 Task: Use relative time in the comments.
Action: Mouse moved to (19, 487)
Screenshot: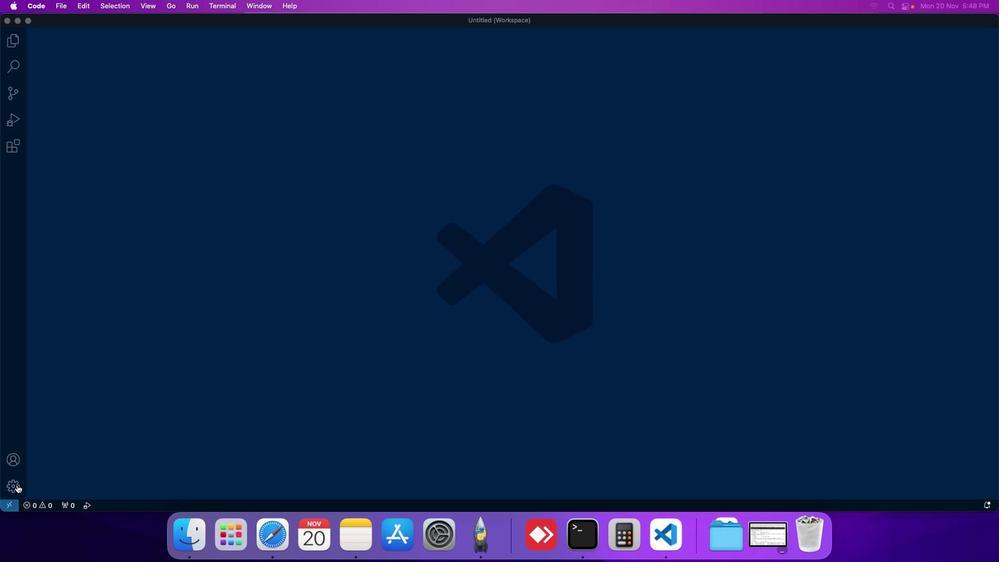 
Action: Mouse pressed left at (19, 487)
Screenshot: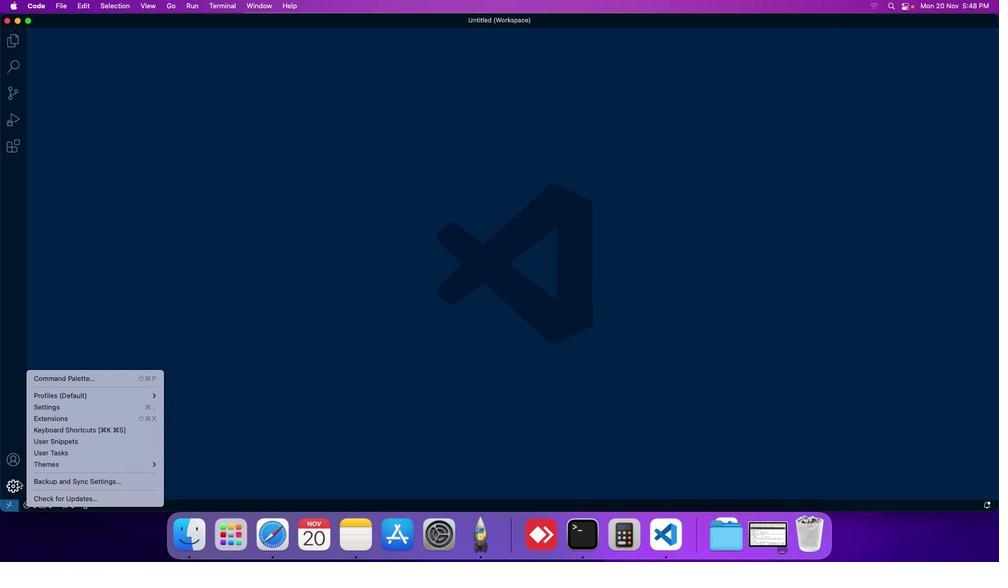 
Action: Mouse moved to (53, 412)
Screenshot: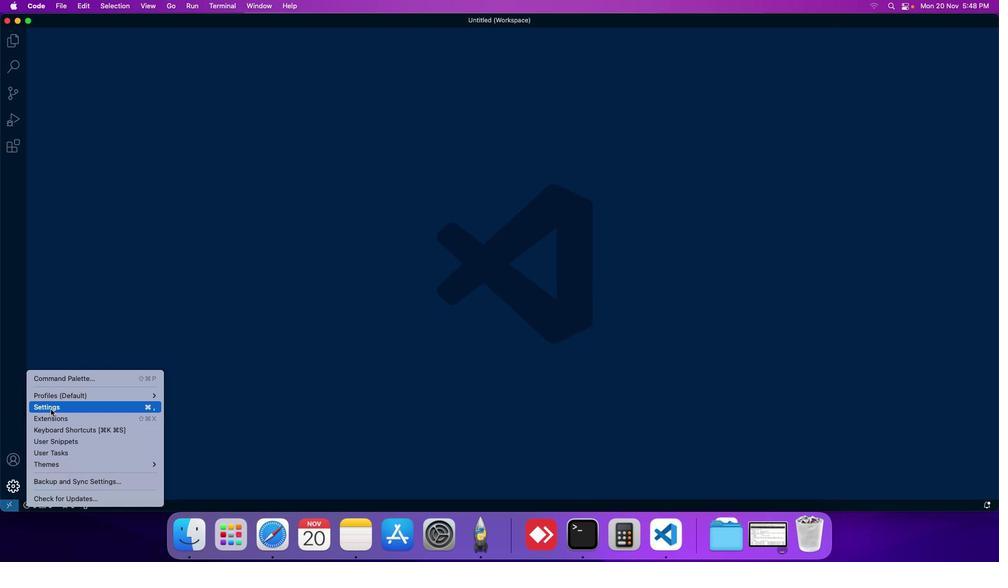 
Action: Mouse pressed left at (53, 412)
Screenshot: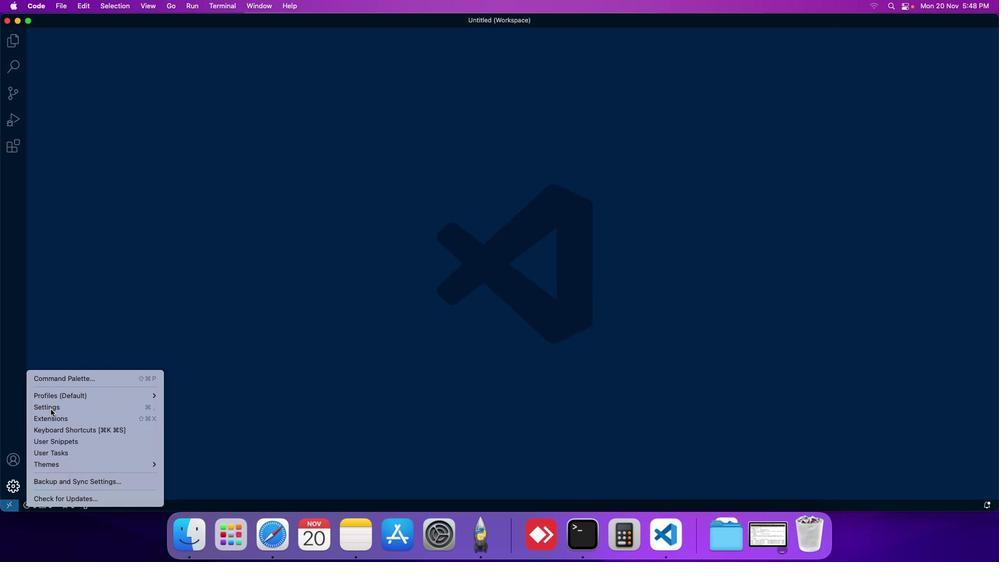 
Action: Mouse moved to (248, 84)
Screenshot: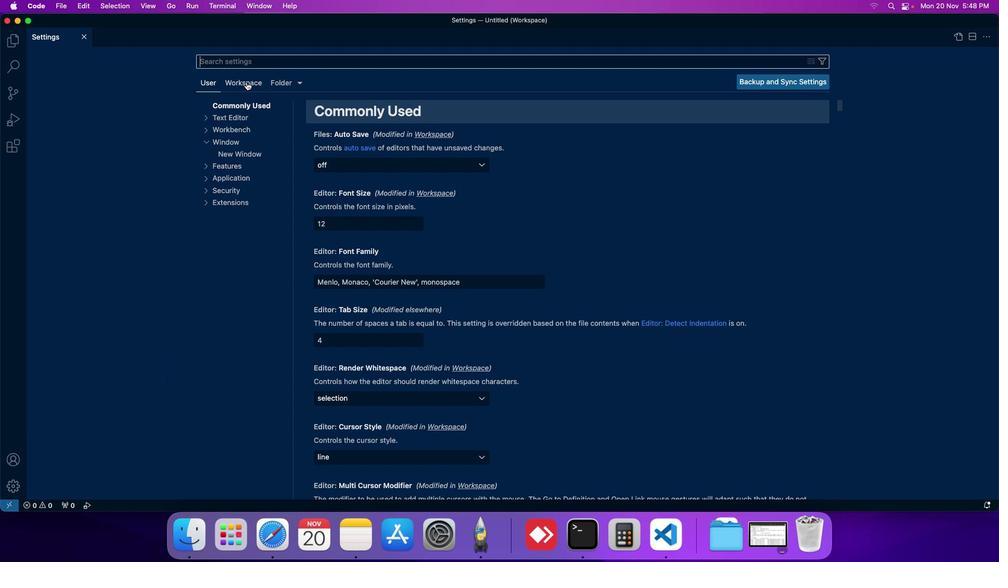 
Action: Mouse pressed left at (248, 84)
Screenshot: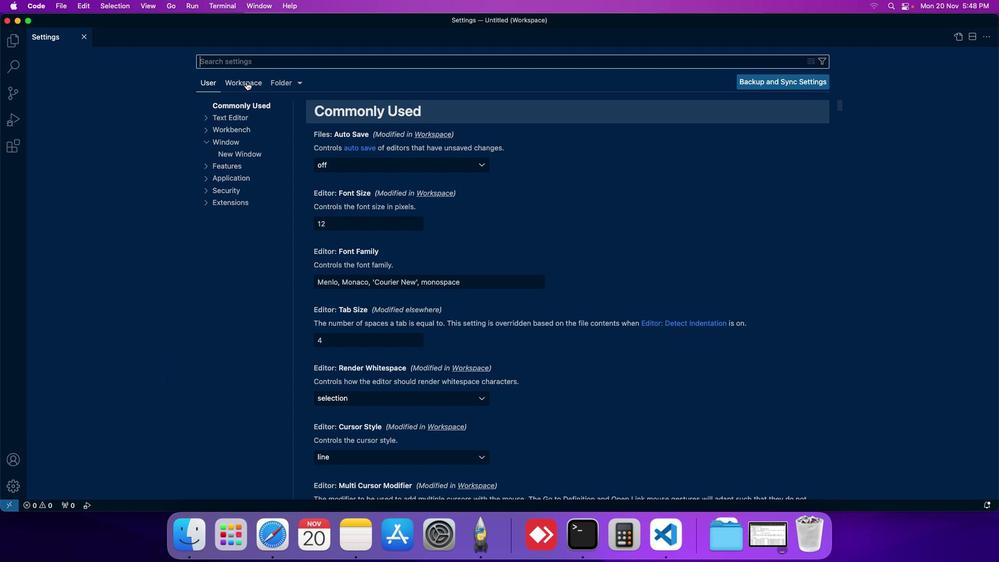 
Action: Mouse moved to (237, 156)
Screenshot: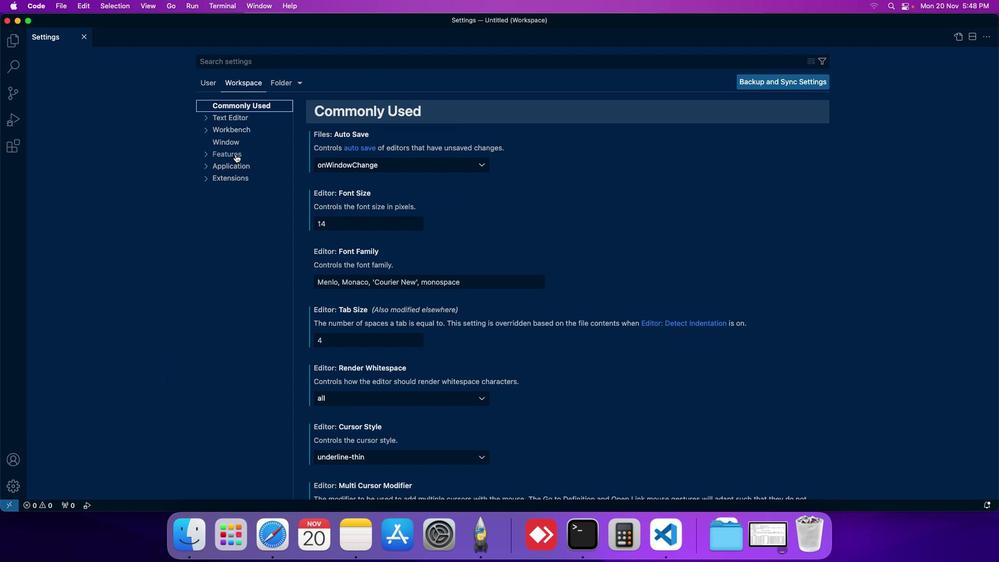 
Action: Mouse pressed left at (237, 156)
Screenshot: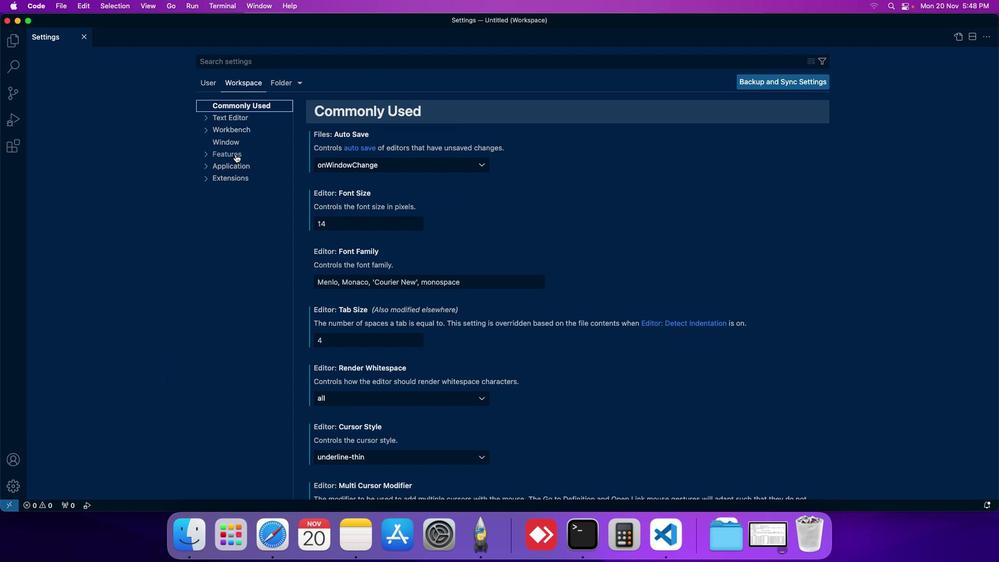 
Action: Mouse moved to (241, 250)
Screenshot: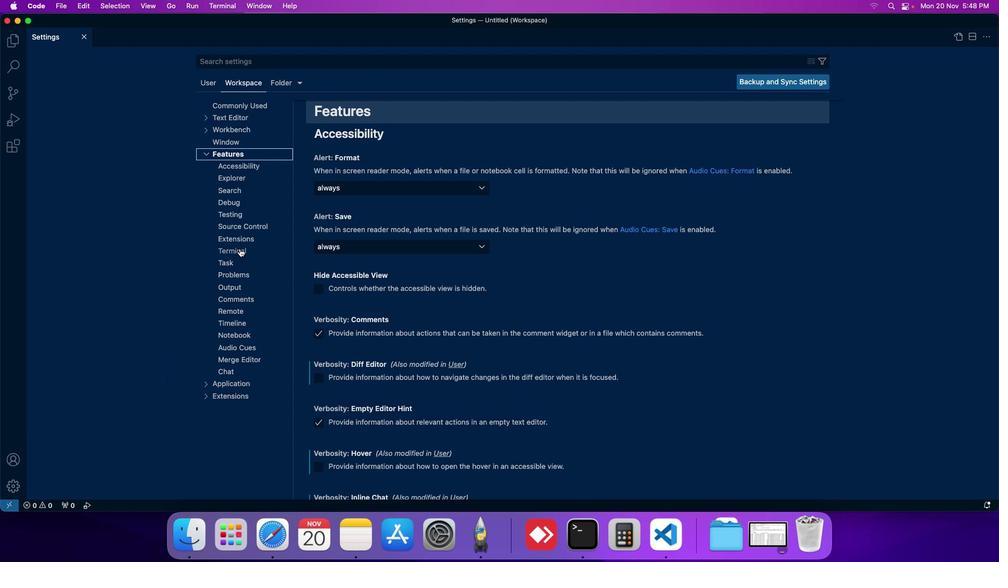 
Action: Mouse pressed left at (241, 250)
Screenshot: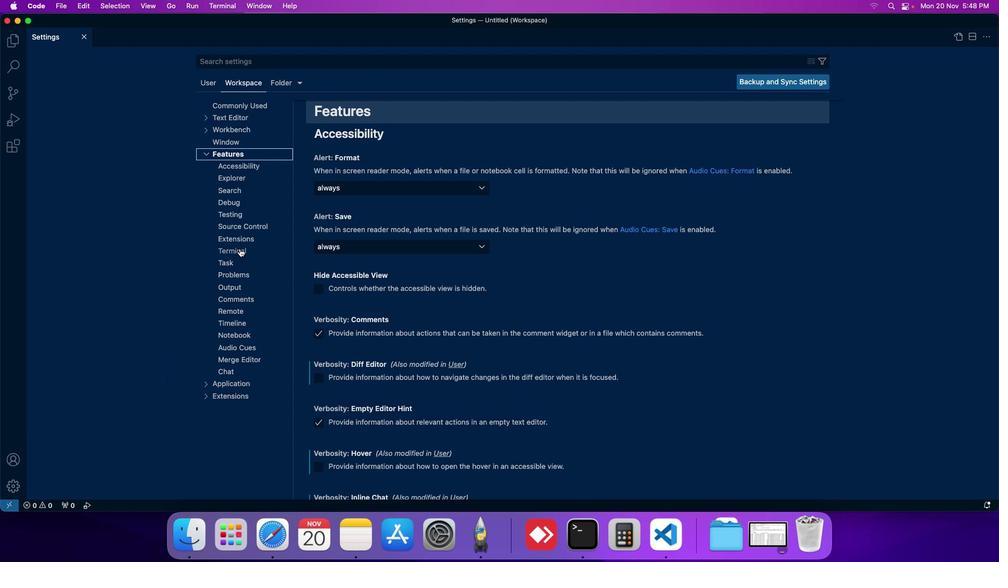 
Action: Mouse moved to (340, 287)
Screenshot: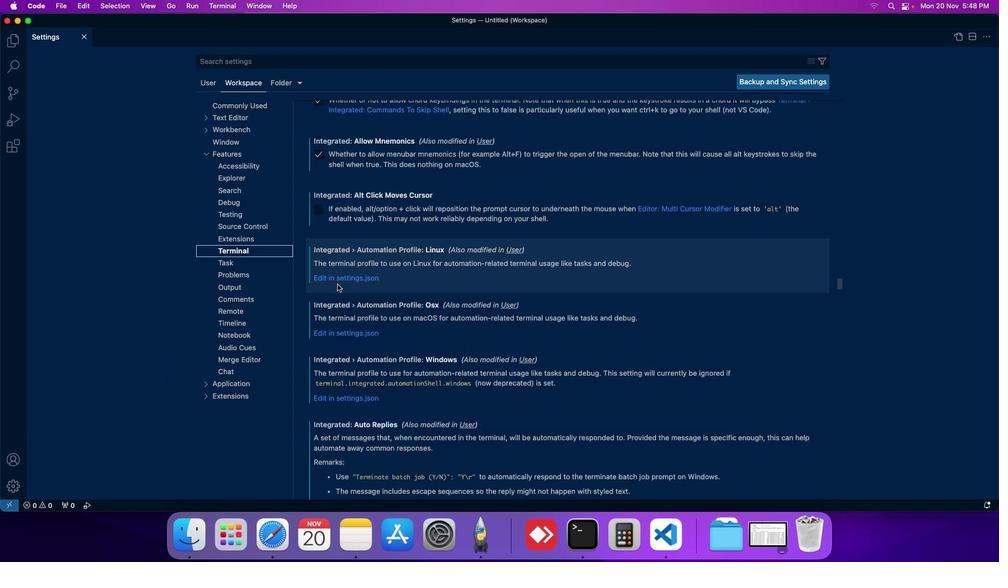 
Action: Mouse scrolled (340, 287) with delta (2, 2)
Screenshot: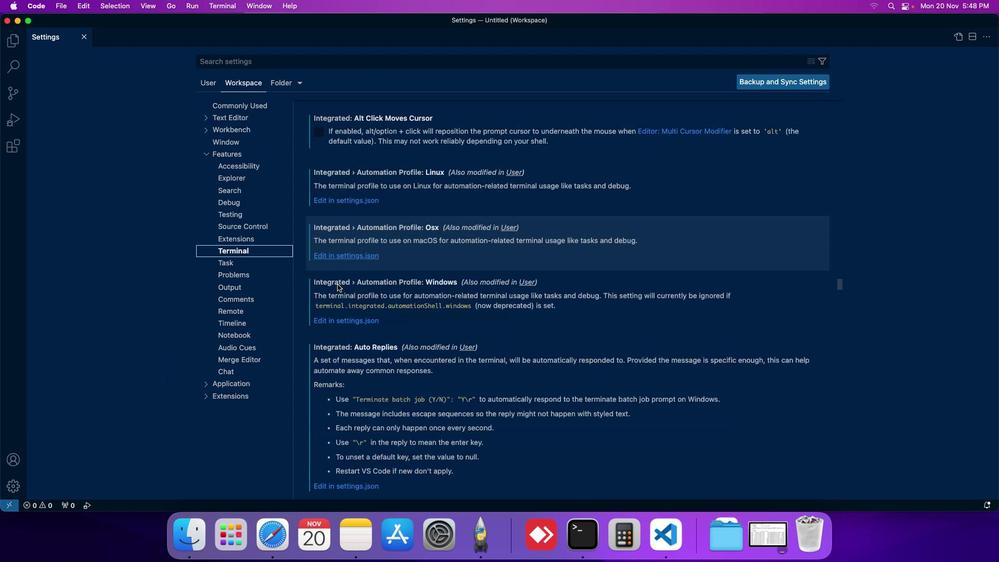 
Action: Mouse scrolled (340, 287) with delta (2, 2)
Screenshot: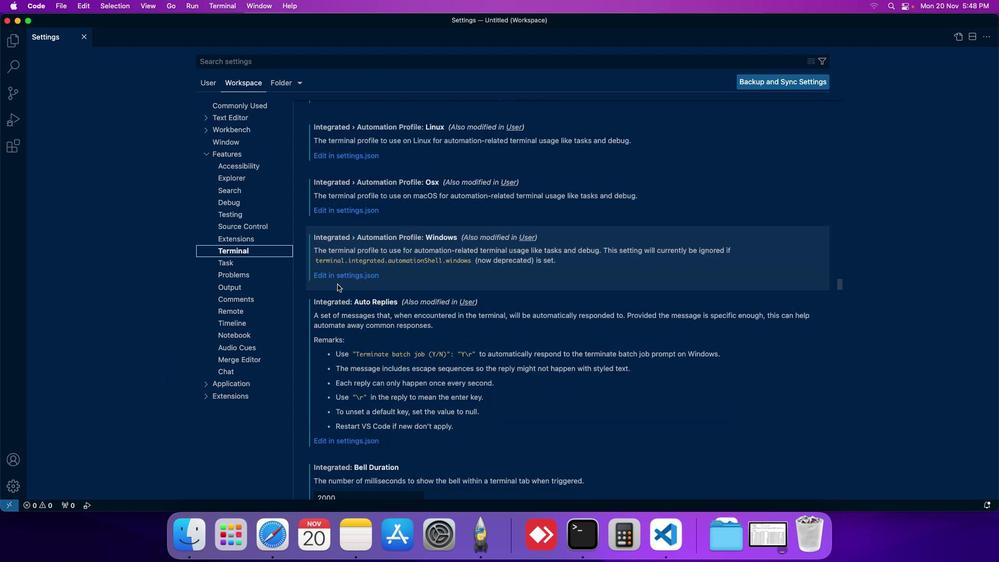 
Action: Mouse scrolled (340, 287) with delta (2, 2)
Screenshot: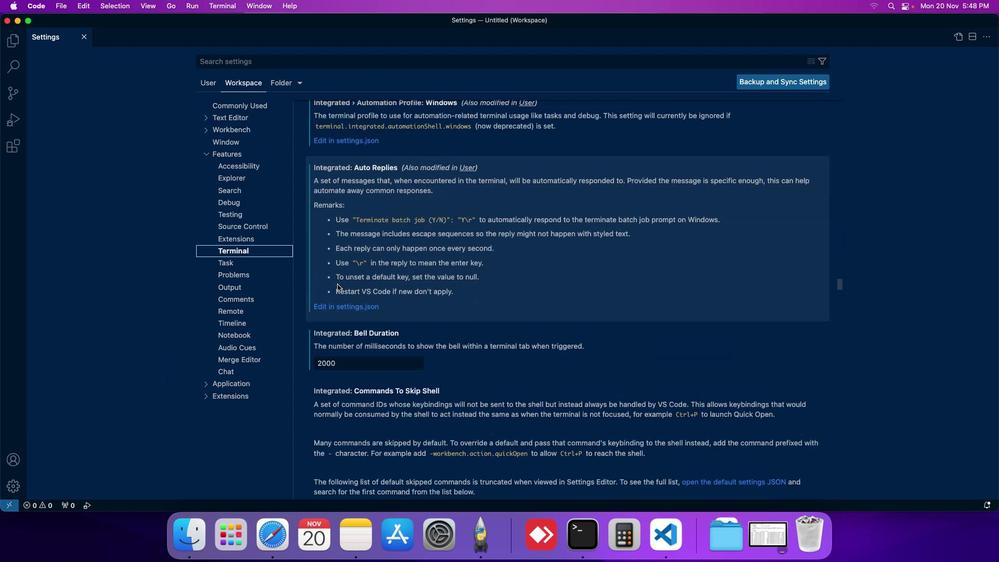 
Action: Mouse moved to (340, 287)
Screenshot: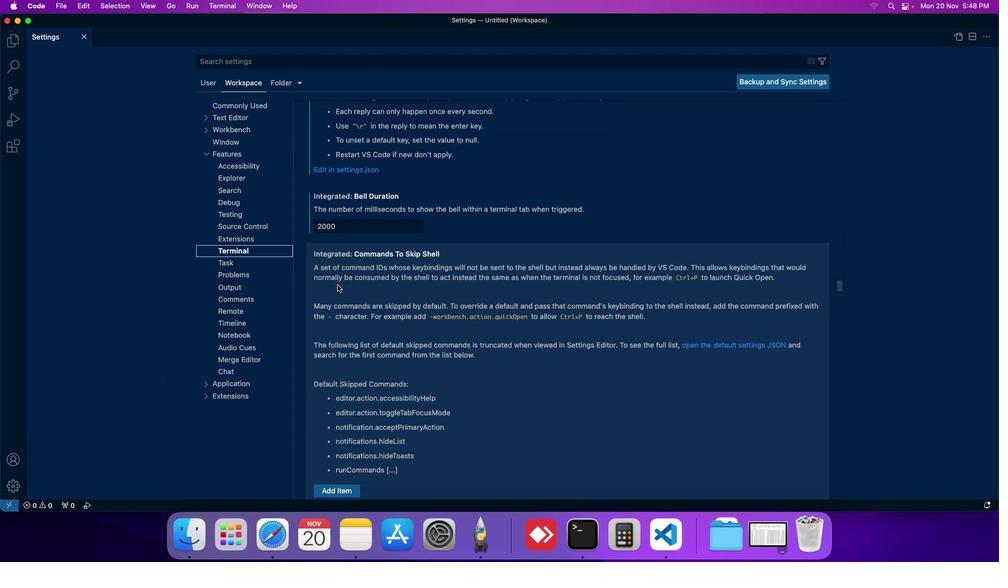 
Action: Mouse scrolled (340, 287) with delta (2, 2)
Screenshot: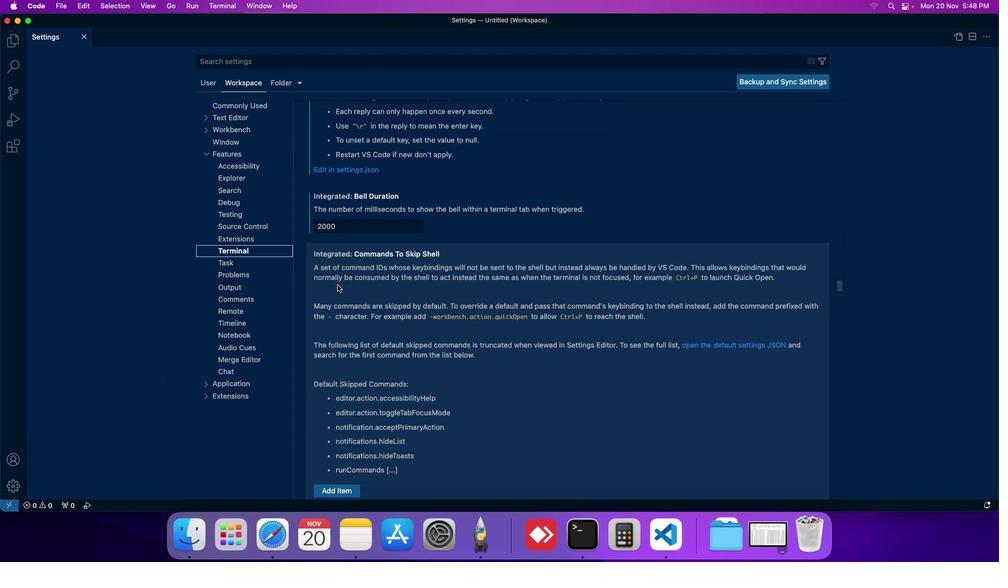 
Action: Mouse moved to (340, 287)
Screenshot: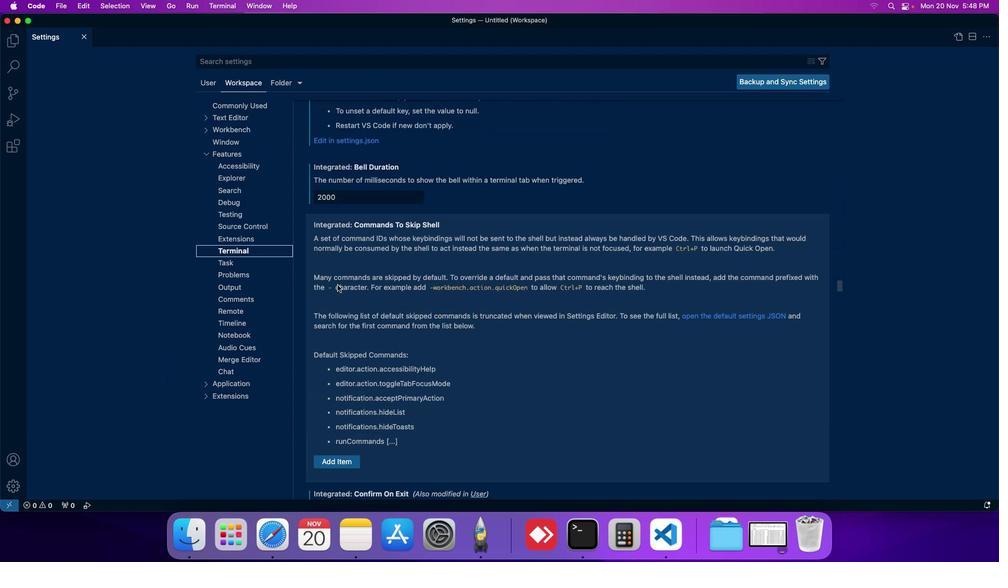 
Action: Mouse scrolled (340, 287) with delta (2, 2)
Screenshot: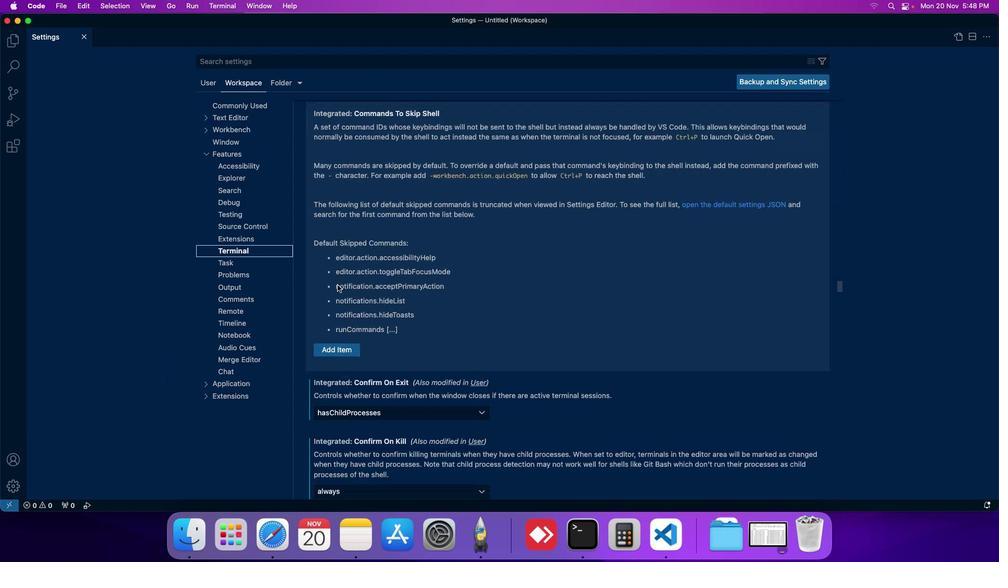 
Action: Mouse scrolled (340, 287) with delta (2, 2)
Screenshot: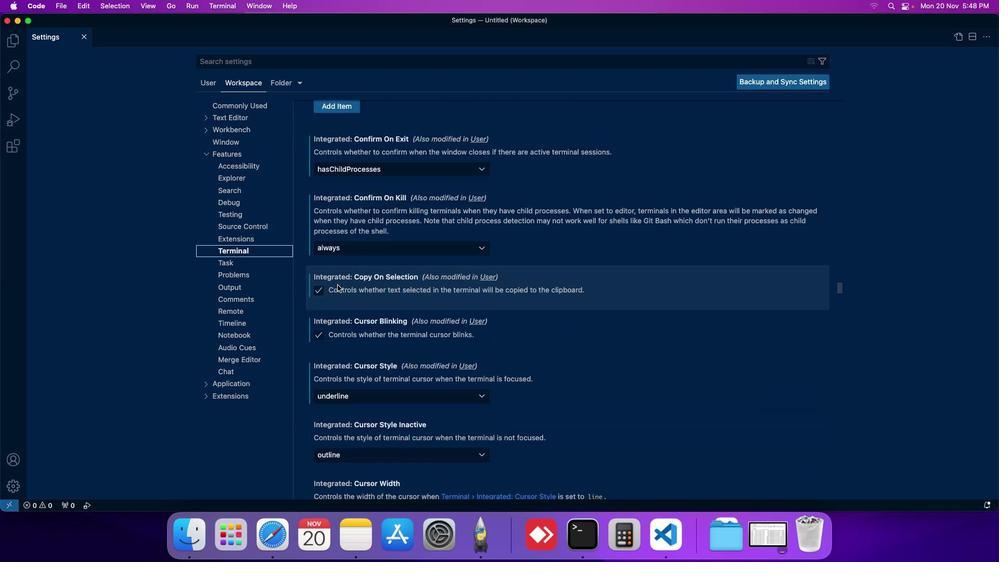 
Action: Mouse scrolled (340, 287) with delta (2, 2)
Screenshot: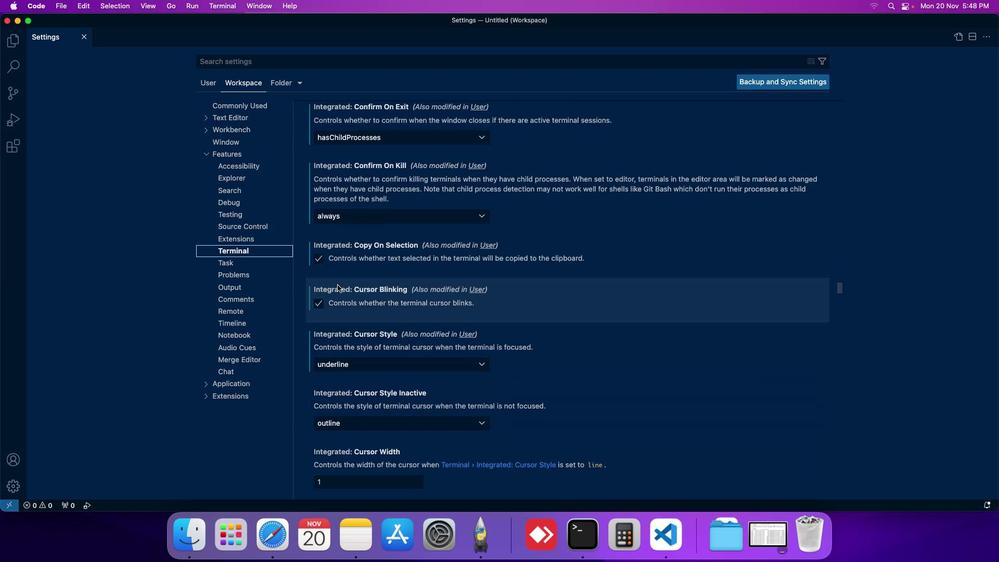 
Action: Mouse scrolled (340, 287) with delta (2, 2)
Screenshot: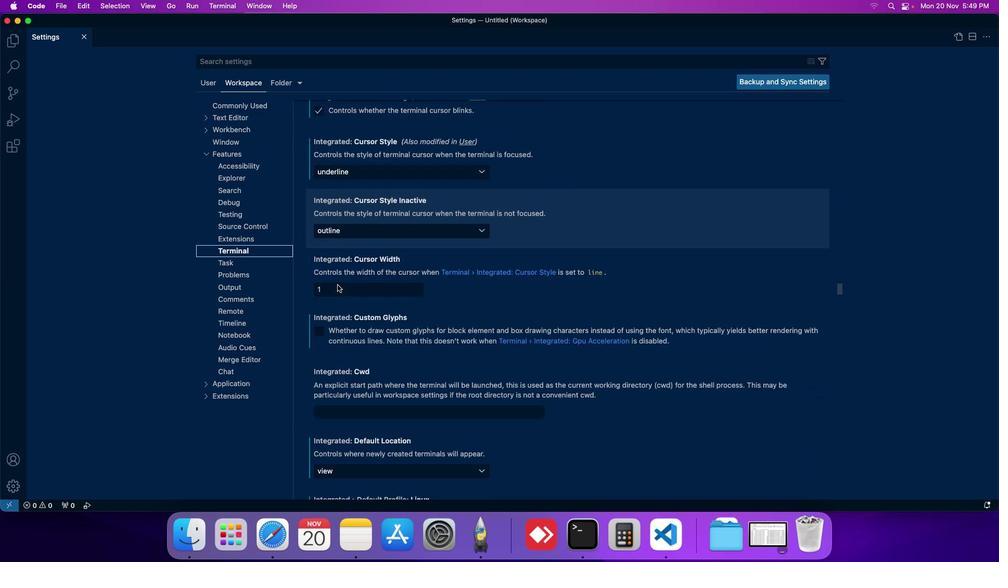 
Action: Mouse scrolled (340, 287) with delta (2, 2)
Screenshot: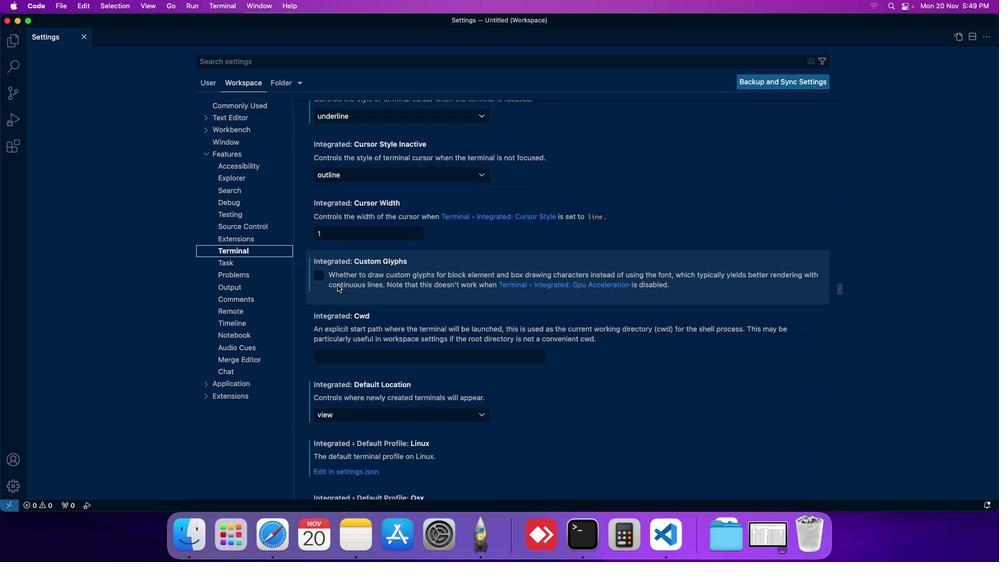 
Action: Mouse scrolled (340, 287) with delta (2, 2)
Screenshot: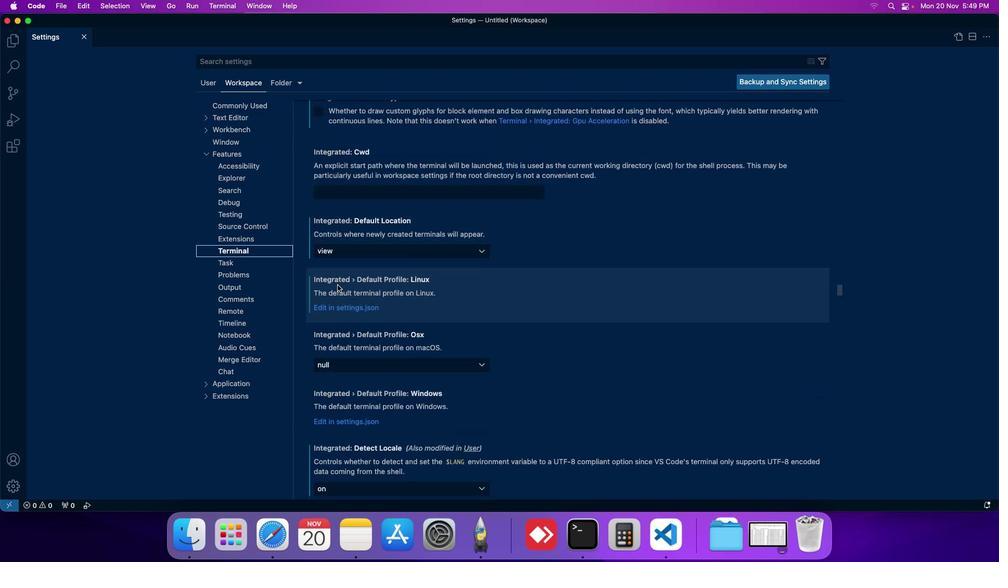 
Action: Mouse moved to (232, 299)
Screenshot: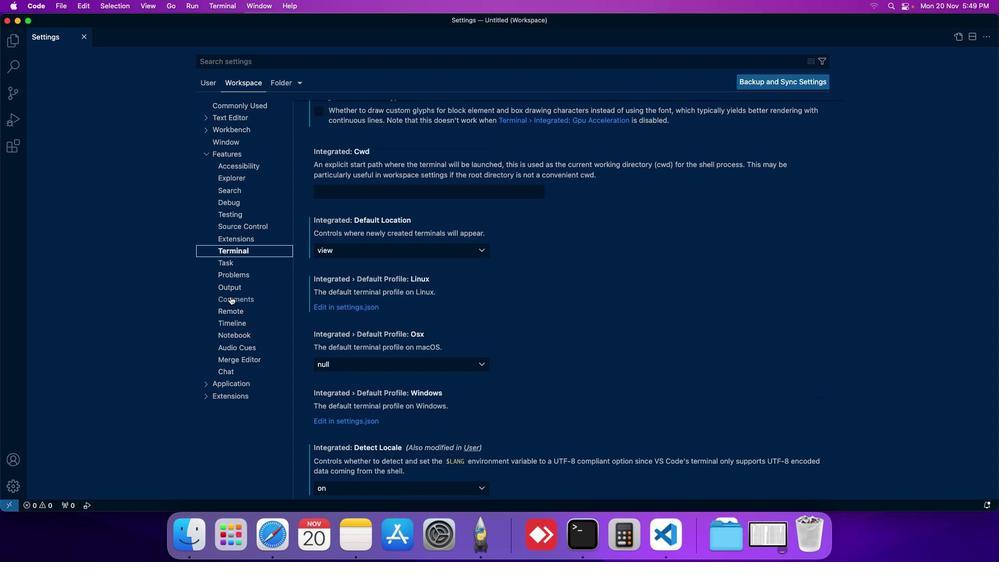 
Action: Mouse pressed left at (232, 299)
Screenshot: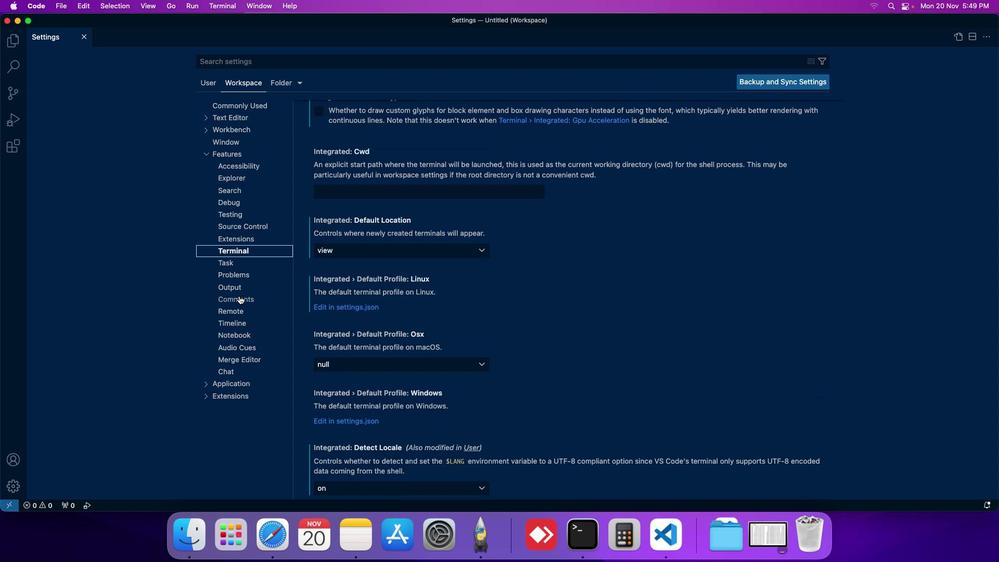 
Action: Mouse moved to (323, 298)
Screenshot: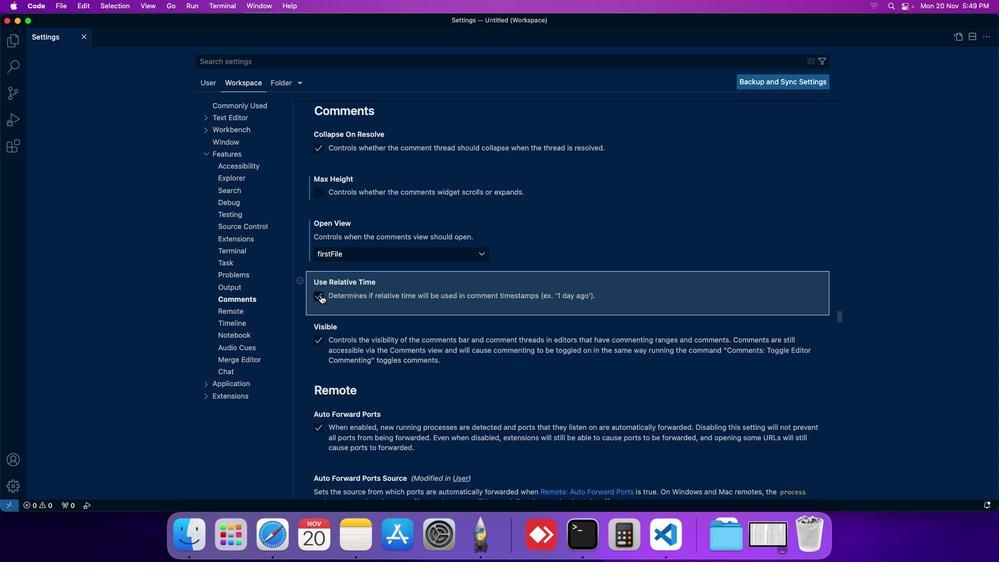 
Action: Mouse pressed left at (323, 298)
Screenshot: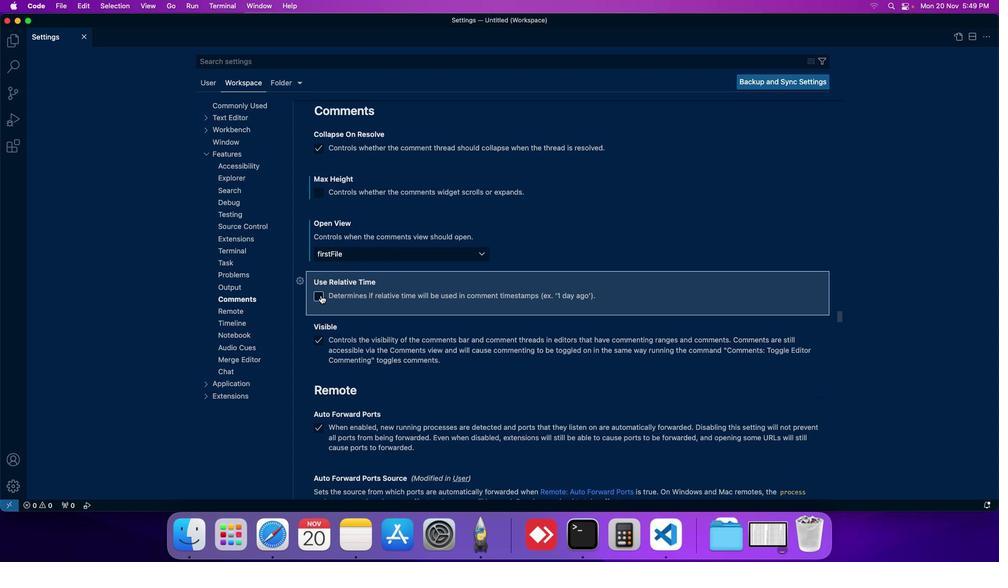 
Action: Mouse moved to (327, 299)
Screenshot: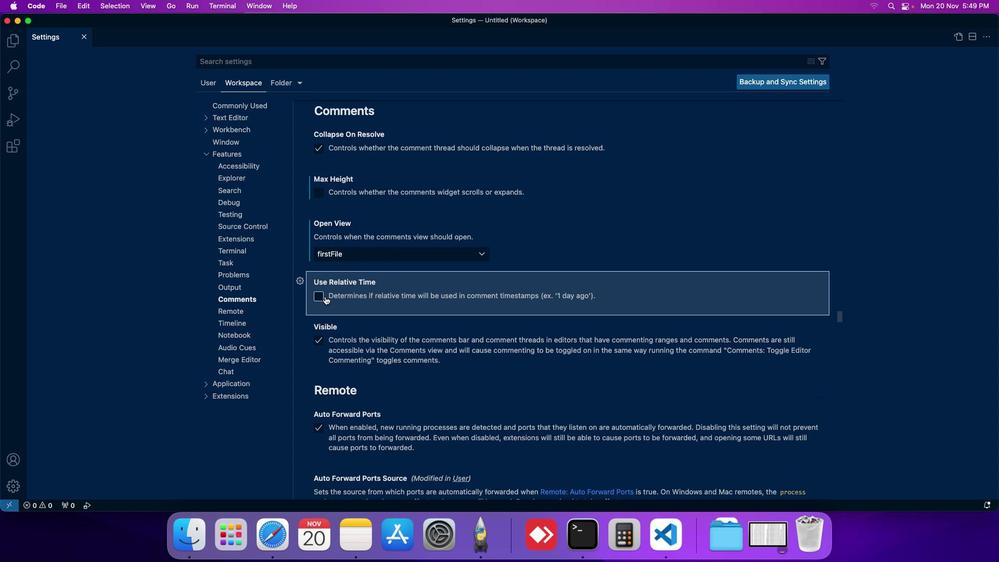 
